 Task: In the  document Kindergartenletter.epub Insert the command  'Suggesting 'Email the file to   'softage.3@softage.net', with message attached Action Required: This requires your review and response. and file type: Plain Text
Action: Mouse moved to (1235, 110)
Screenshot: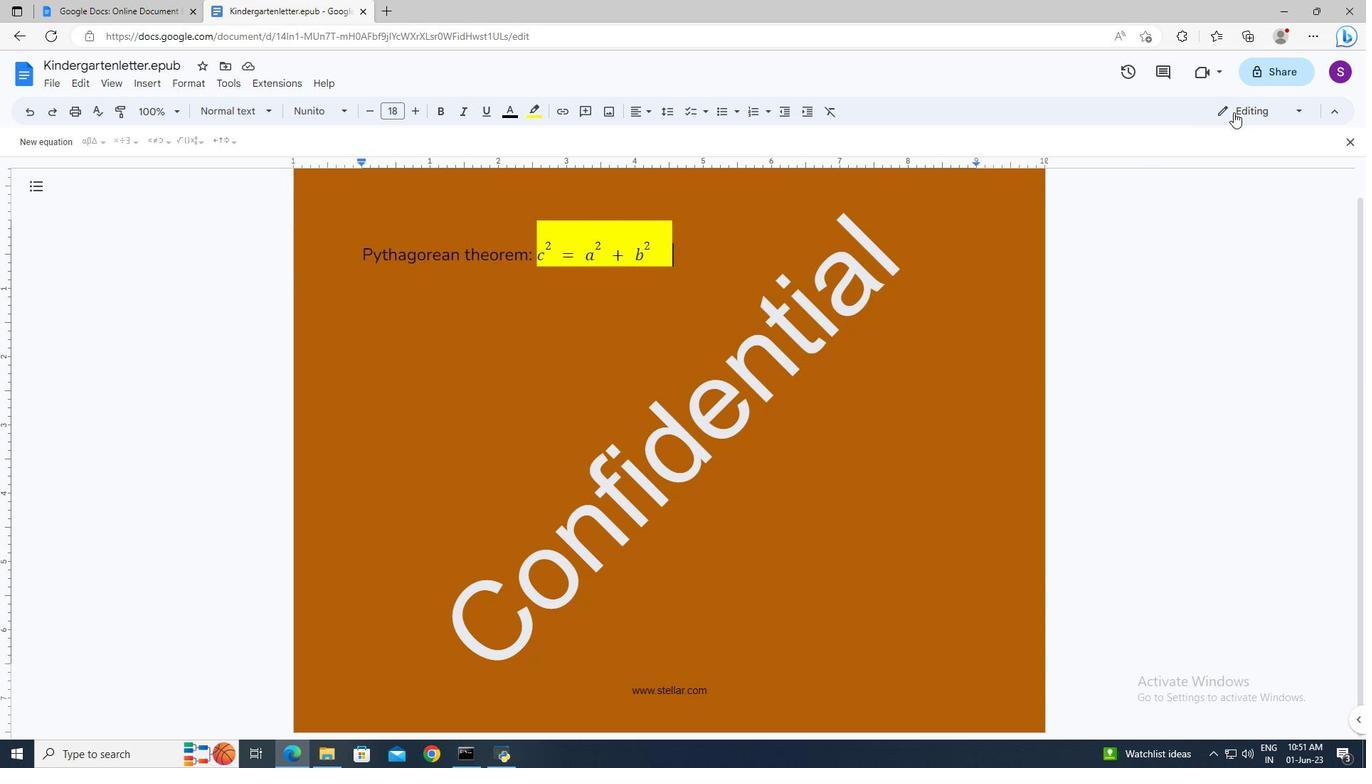 
Action: Mouse pressed left at (1235, 110)
Screenshot: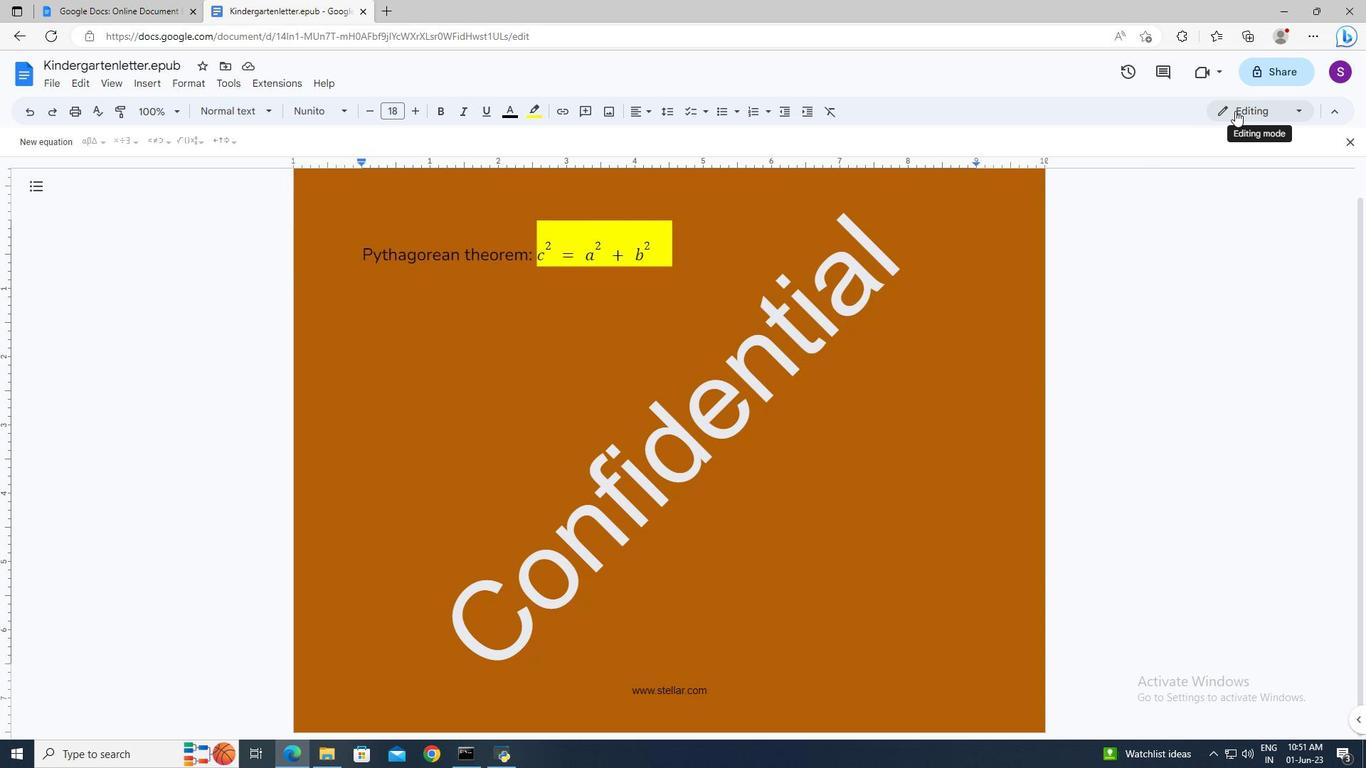 
Action: Mouse moved to (1222, 177)
Screenshot: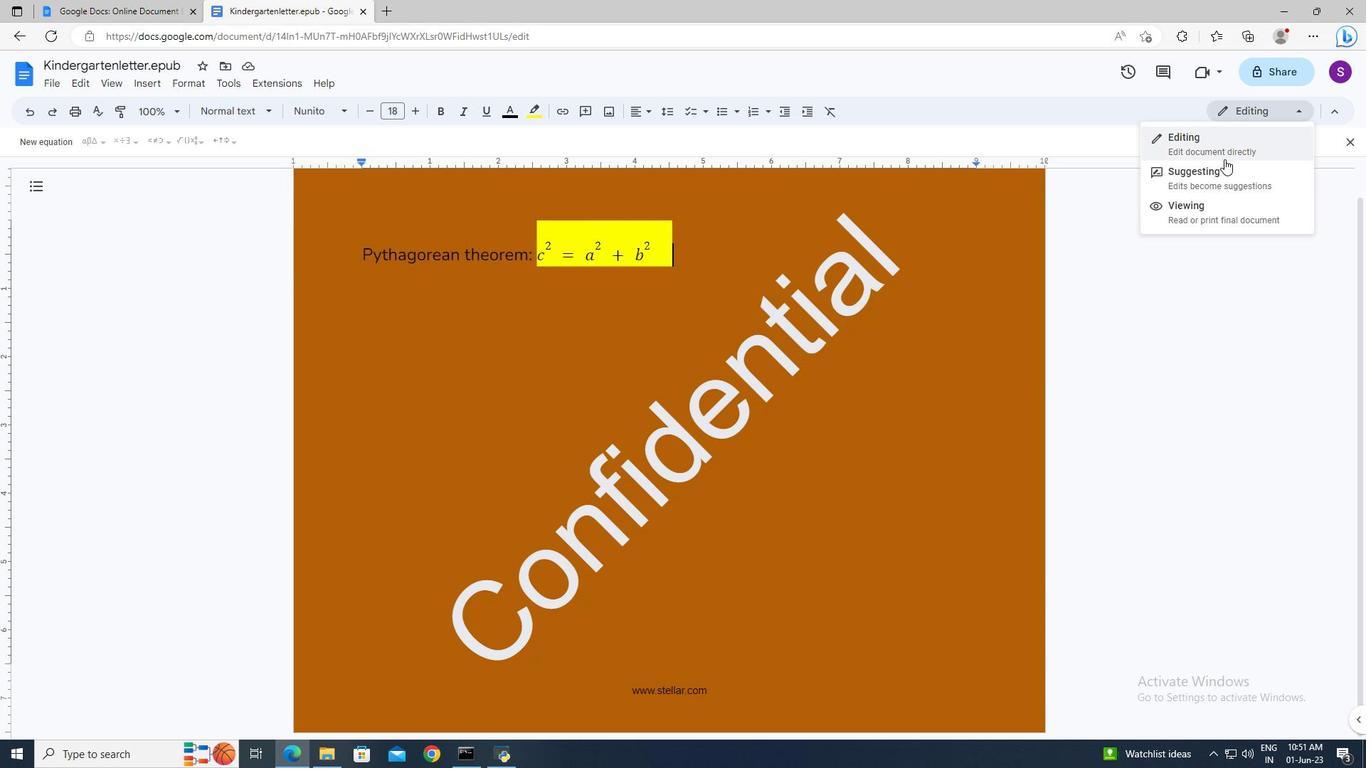 
Action: Mouse pressed left at (1222, 177)
Screenshot: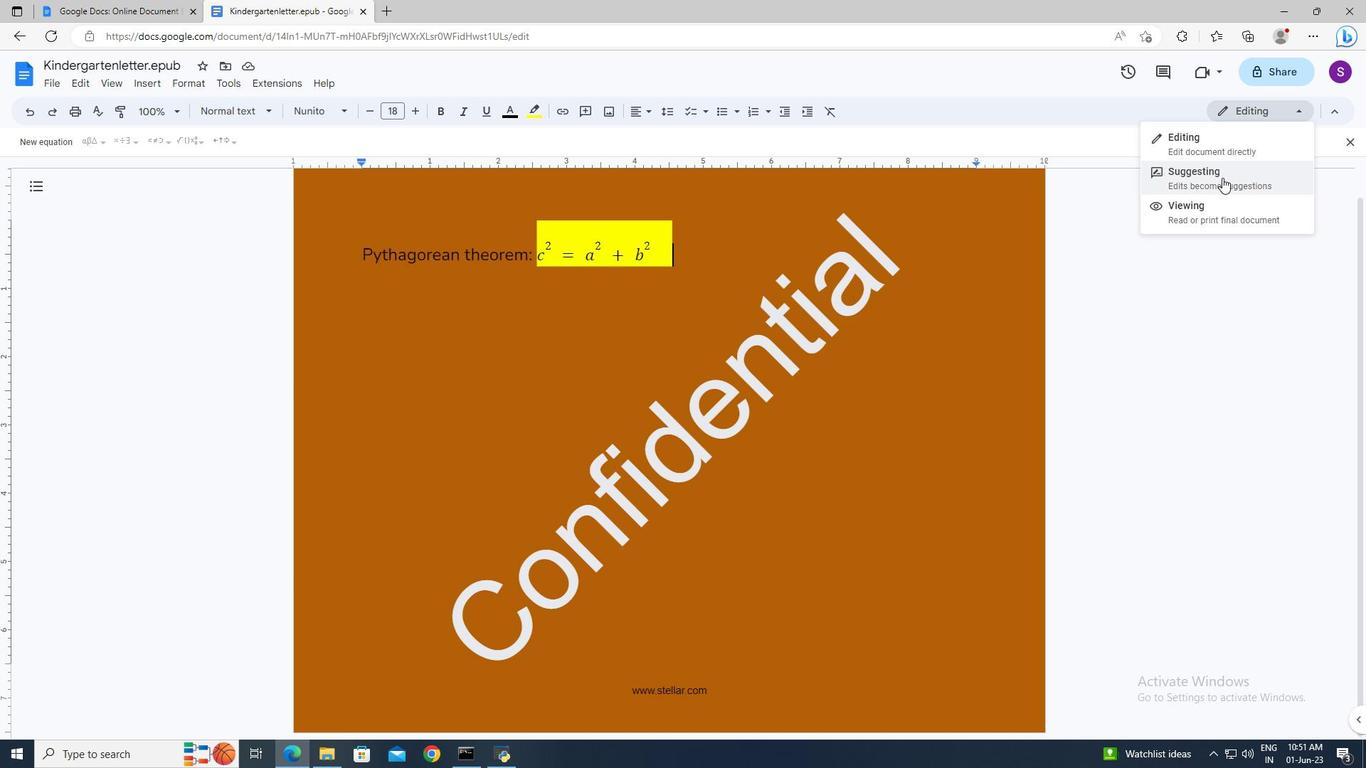 
Action: Mouse moved to (58, 86)
Screenshot: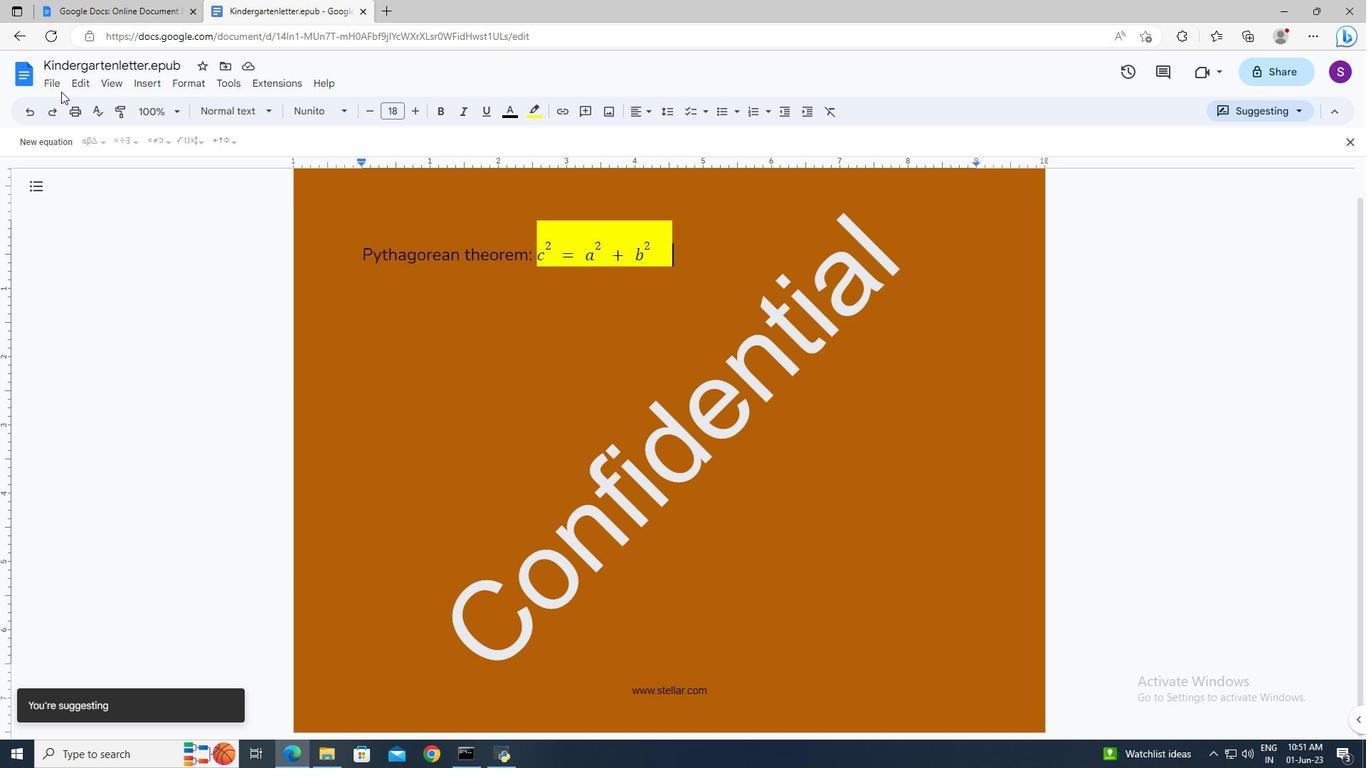 
Action: Mouse pressed left at (58, 86)
Screenshot: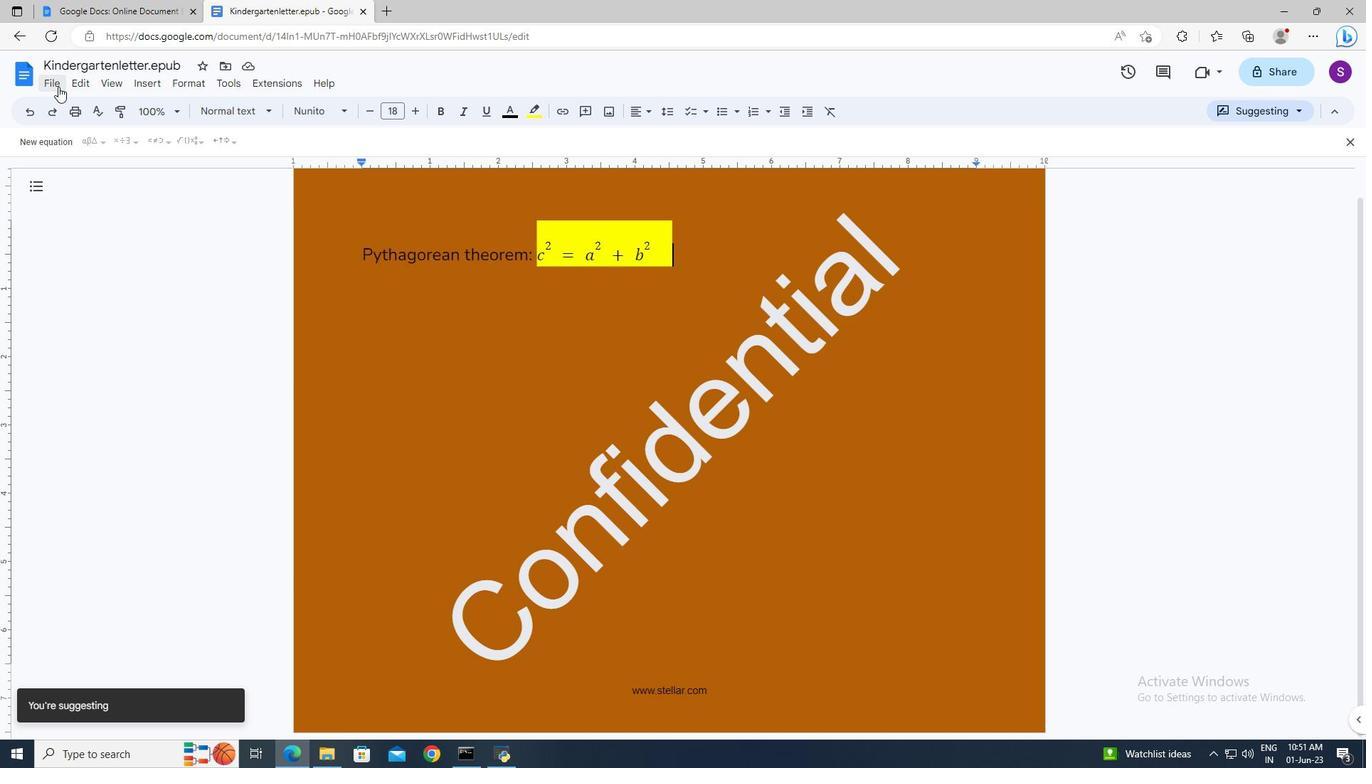 
Action: Mouse moved to (294, 209)
Screenshot: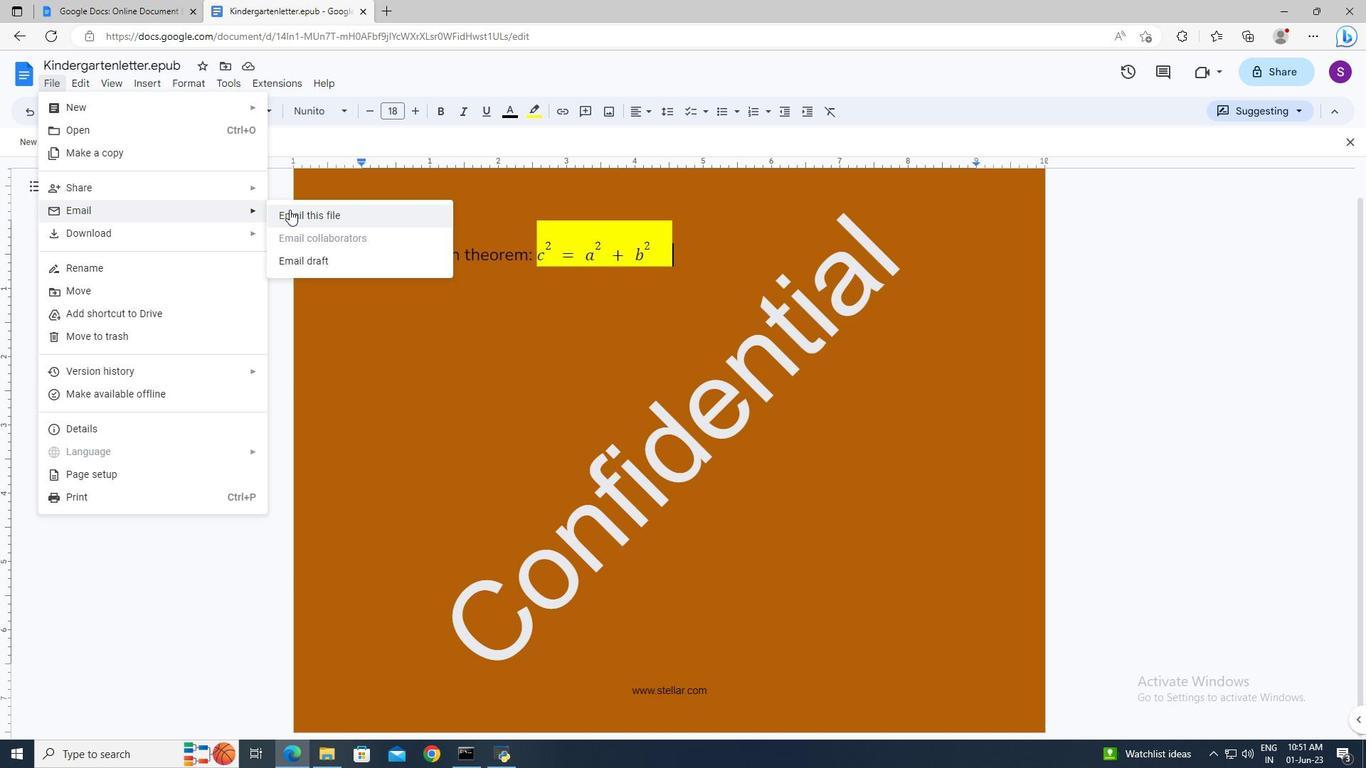 
Action: Mouse pressed left at (294, 209)
Screenshot: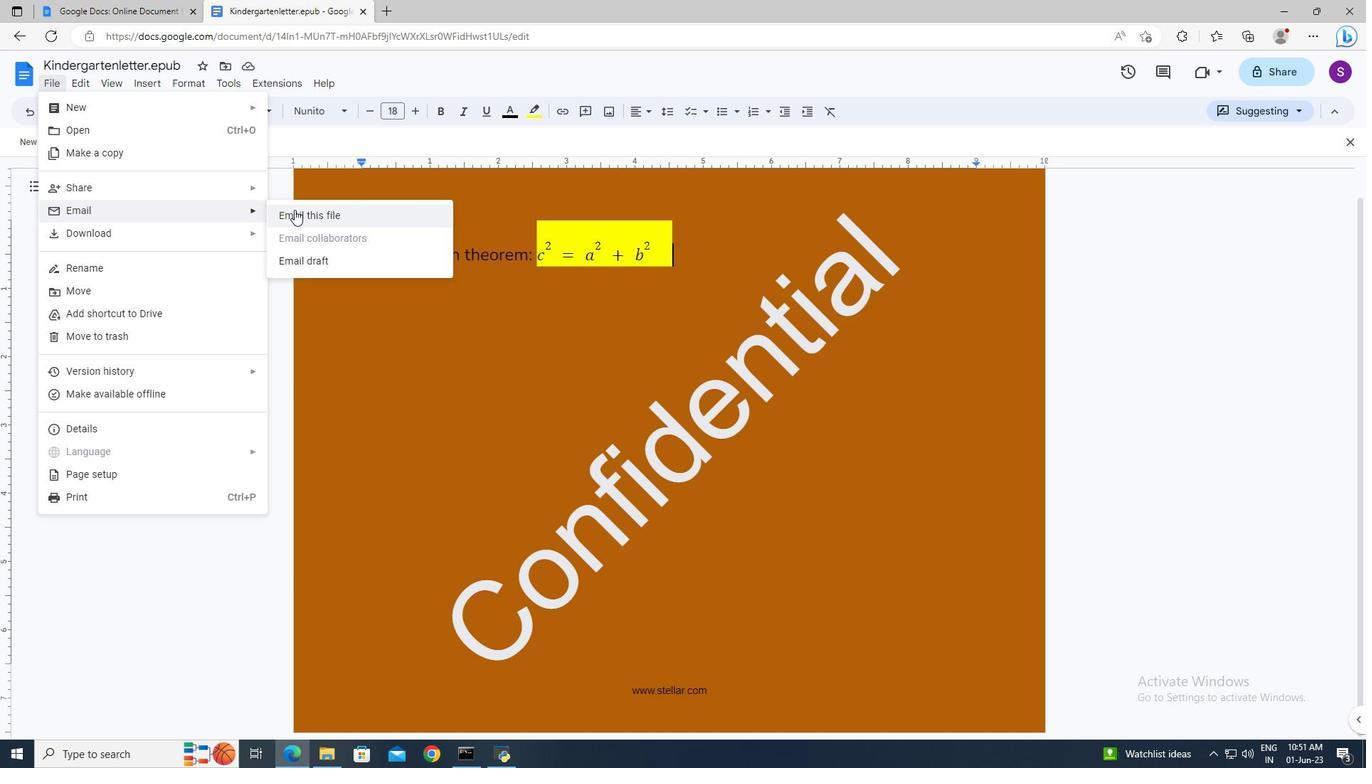 
Action: Mouse moved to (556, 312)
Screenshot: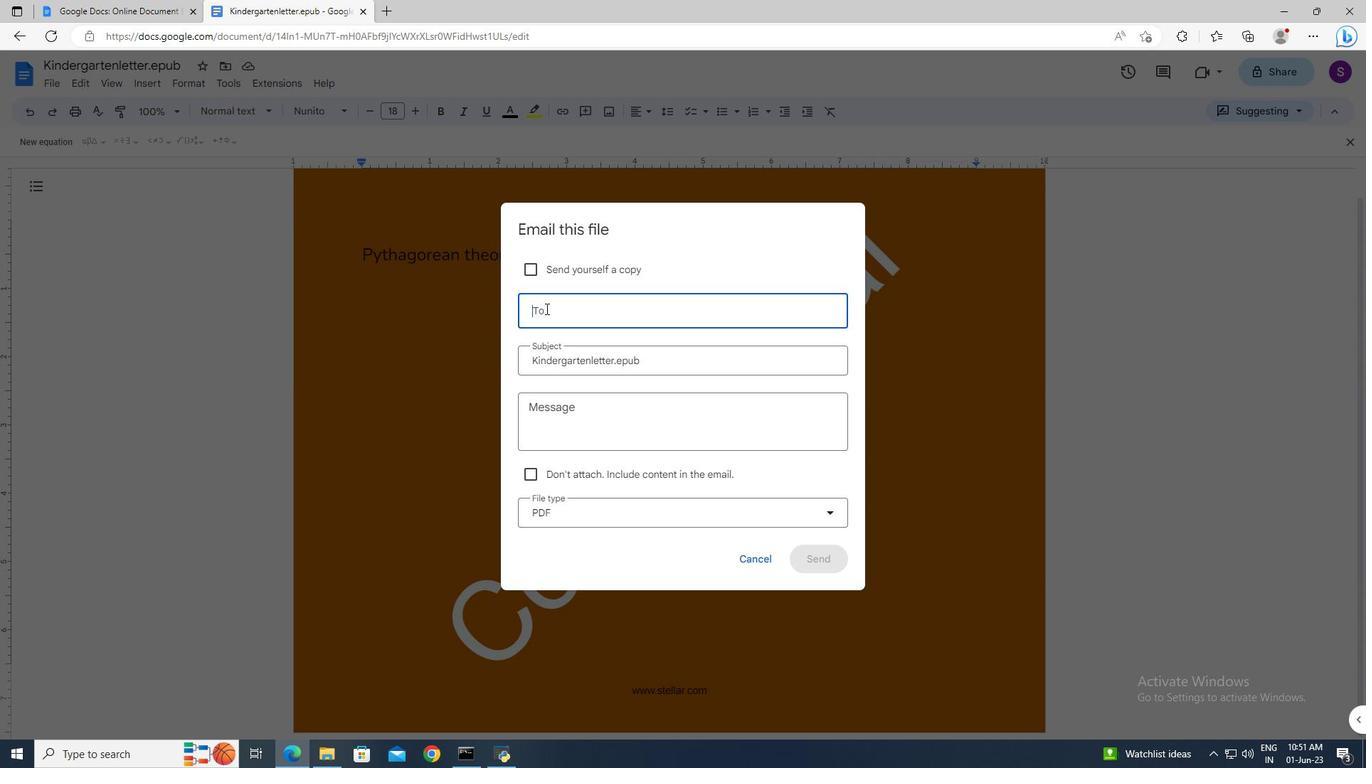 
Action: Mouse pressed left at (556, 312)
Screenshot: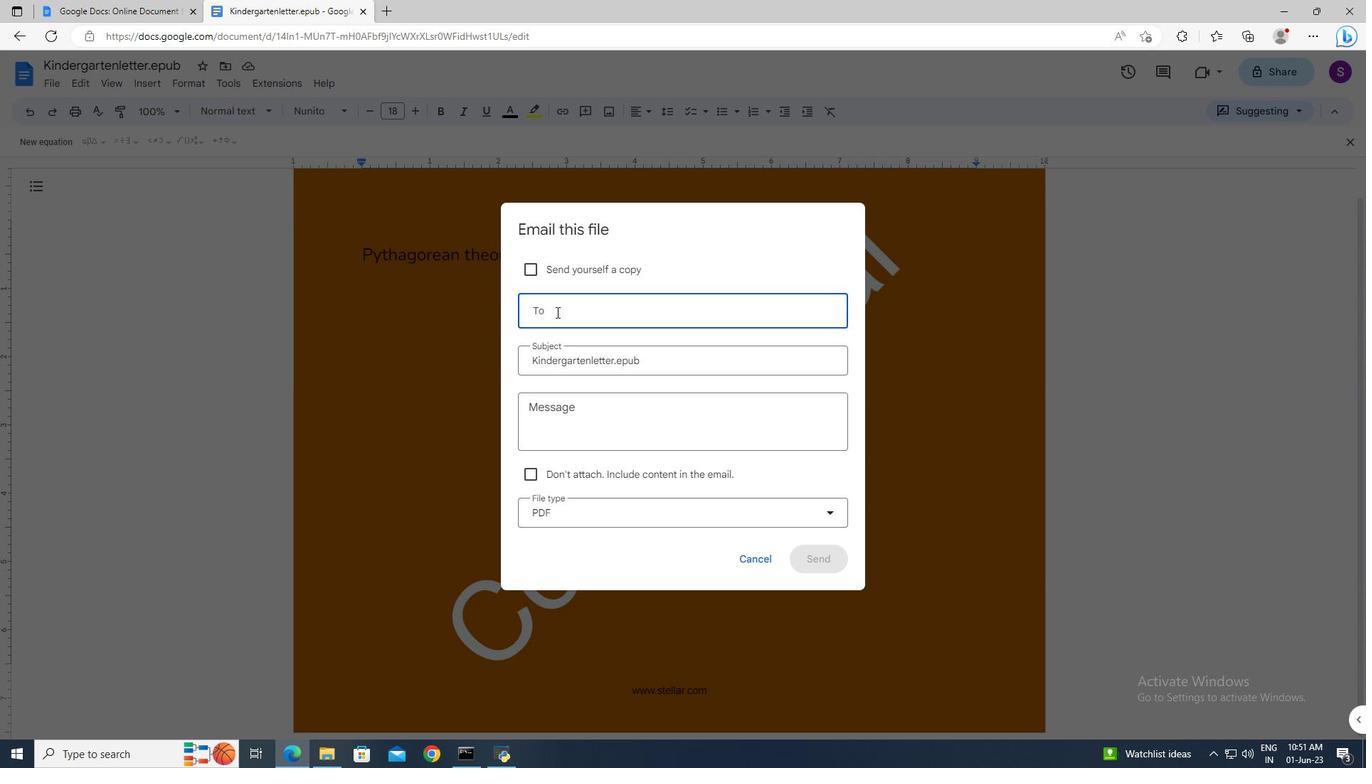 
Action: Mouse moved to (554, 312)
Screenshot: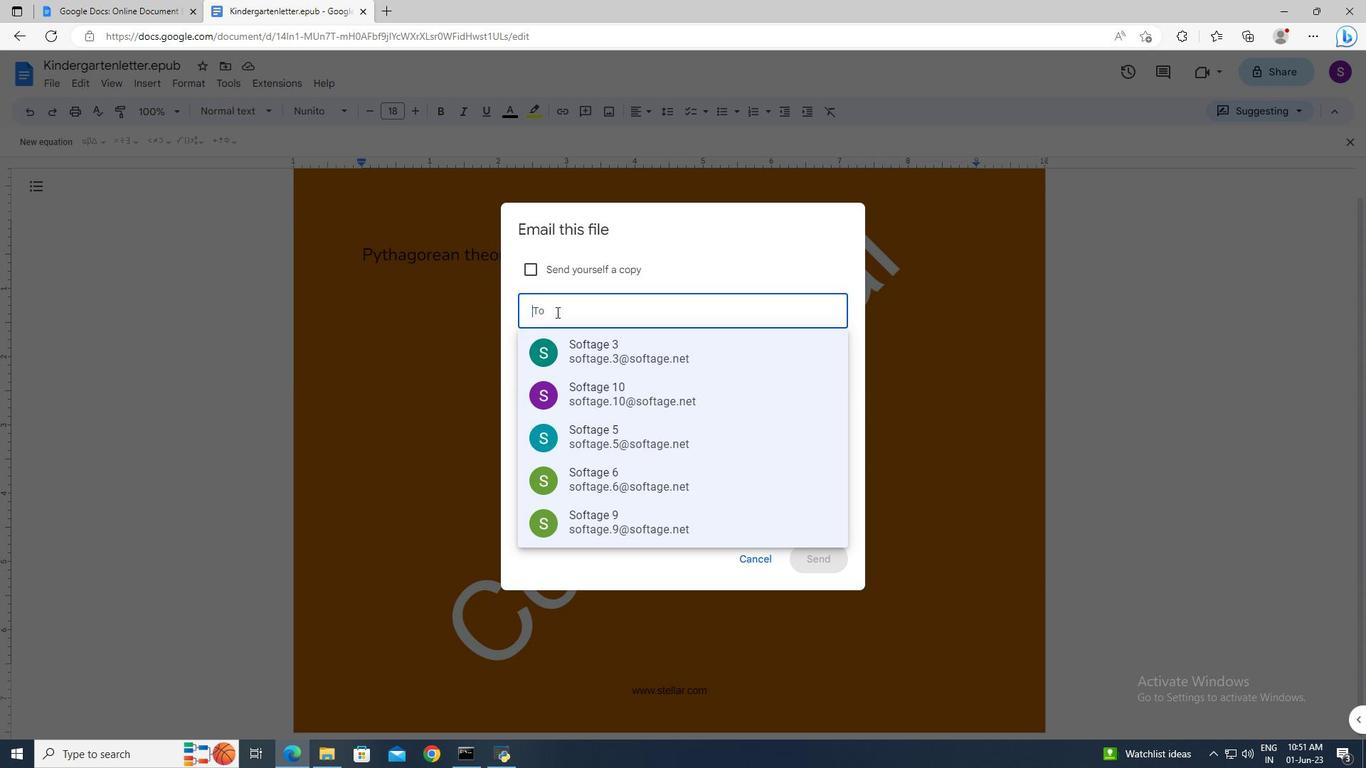 
Action: Key pressed softage.3<Key.shift>@softage.net<Key.enter>
Screenshot: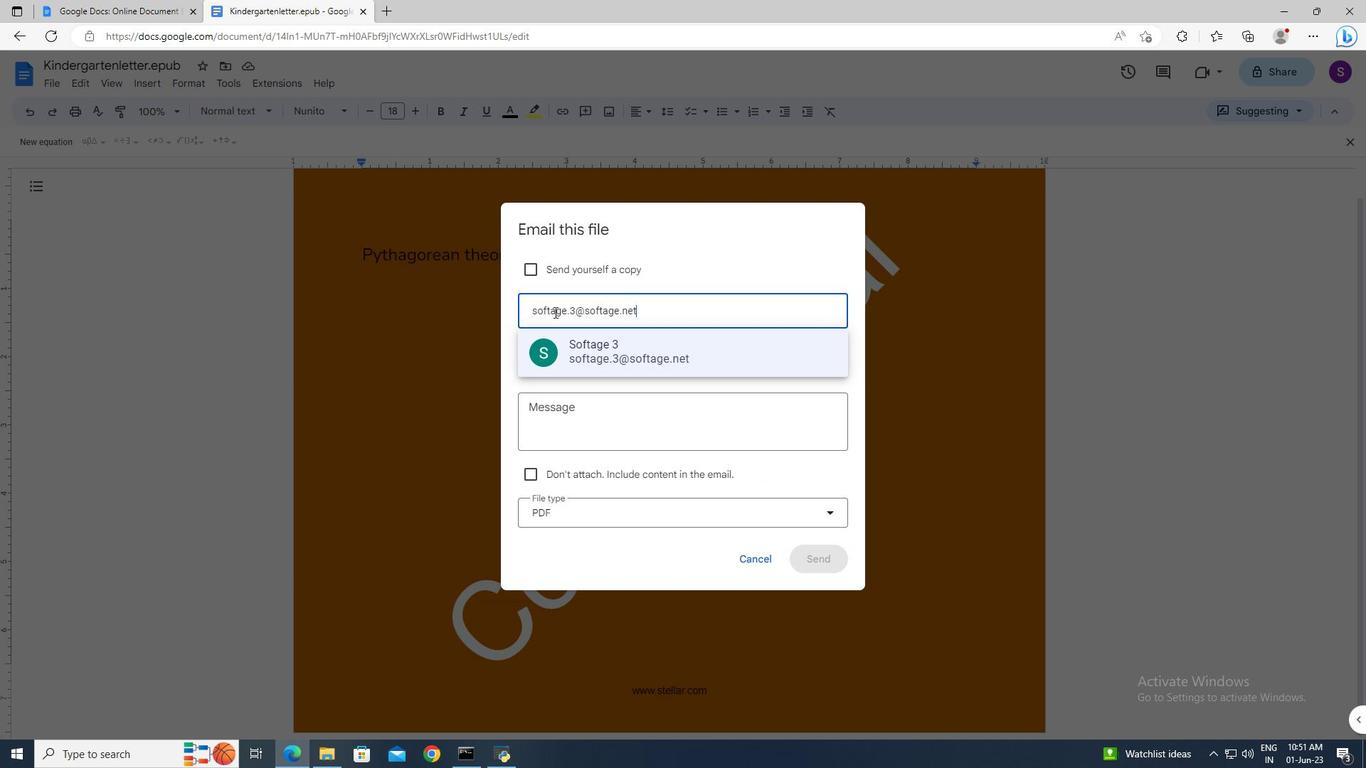 
Action: Mouse moved to (549, 406)
Screenshot: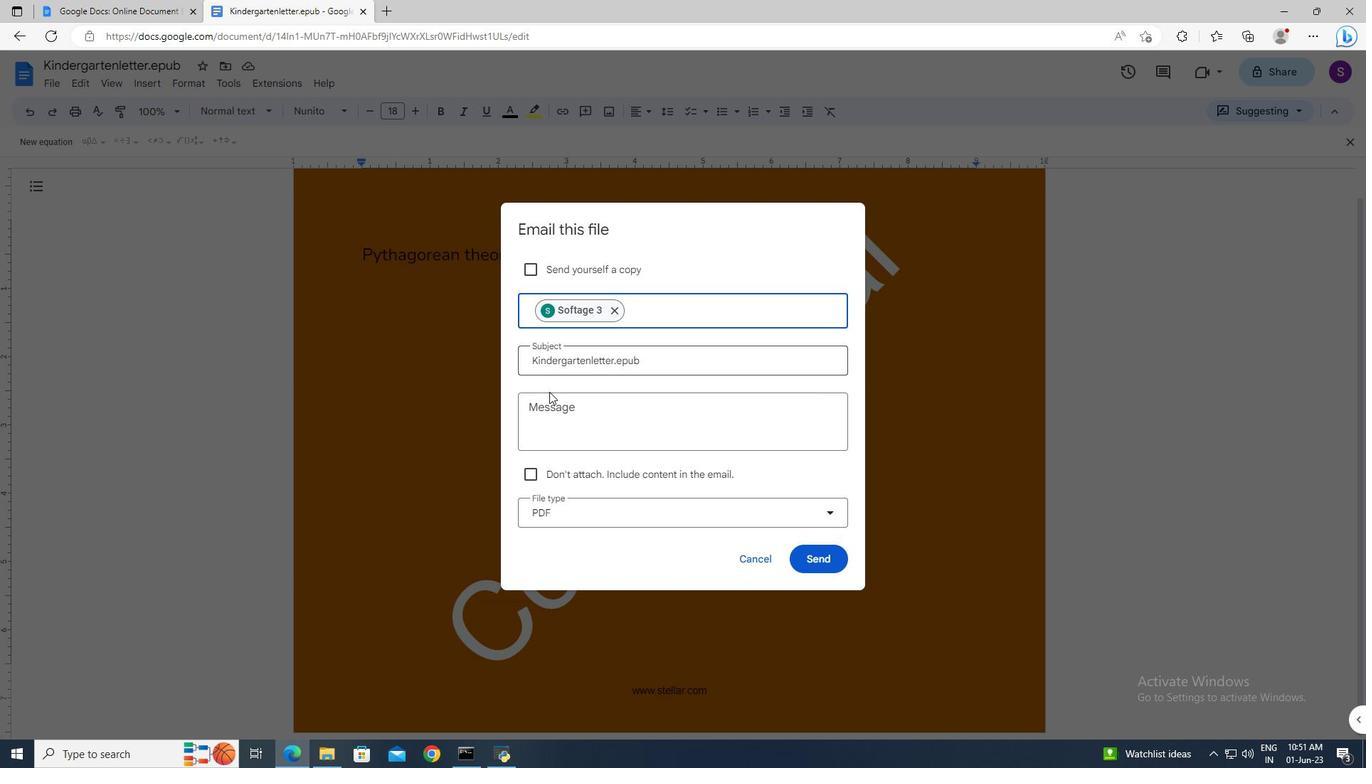 
Action: Mouse pressed left at (549, 406)
Screenshot: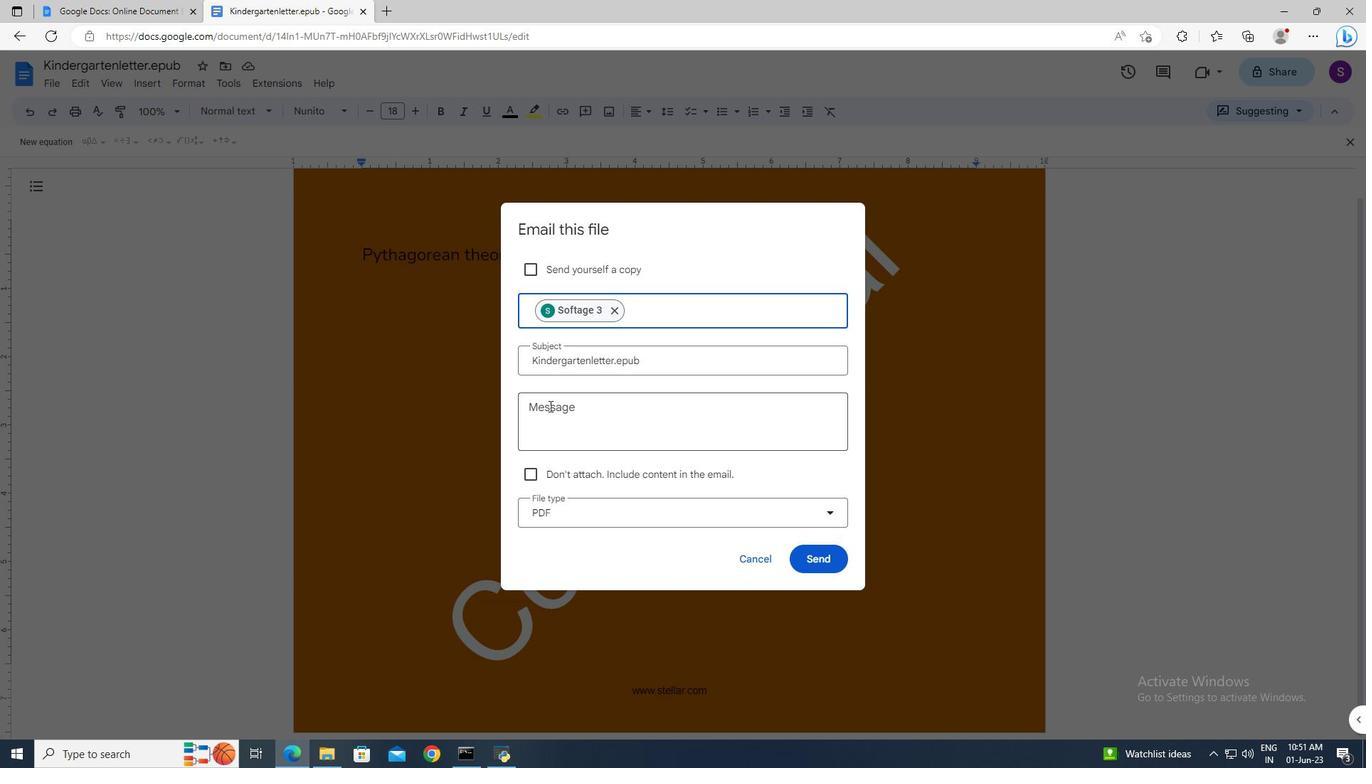 
Action: Key pressed <Key.shift>Action<Key.space><Key.shift>Required<Key.shift>:<Key.space><Key.shift>This<Key.space>requires<Key.space>your<Key.space>review<Key.space>and<Key.space>response.
Screenshot: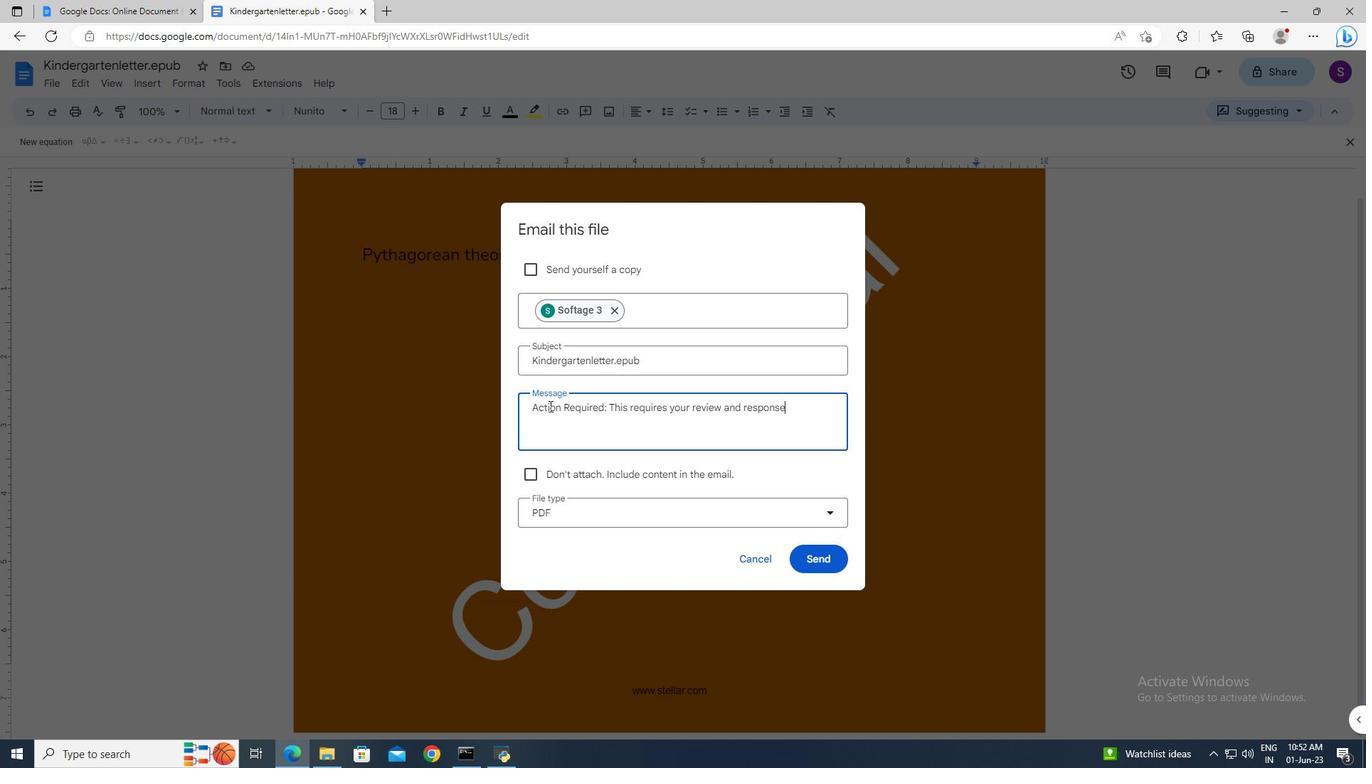 
Action: Mouse moved to (572, 506)
Screenshot: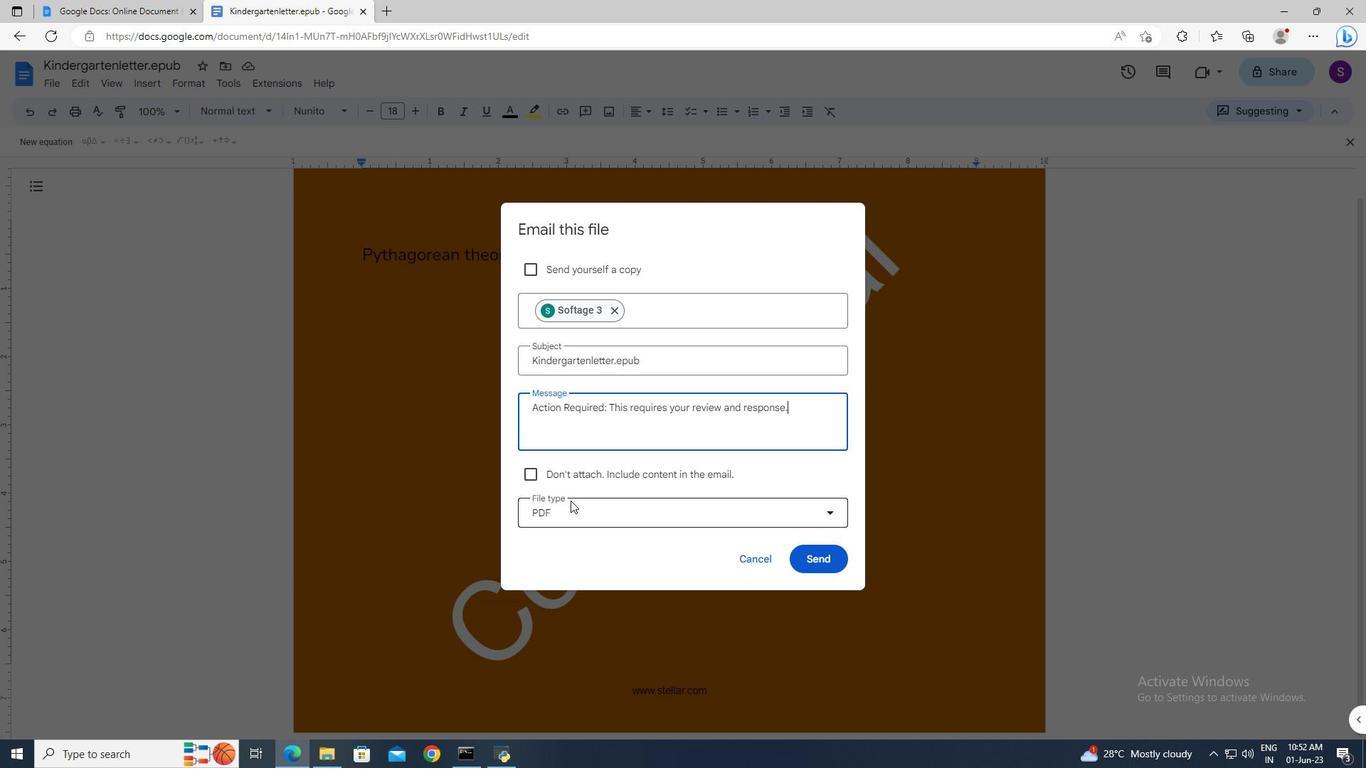 
Action: Mouse pressed left at (572, 506)
Screenshot: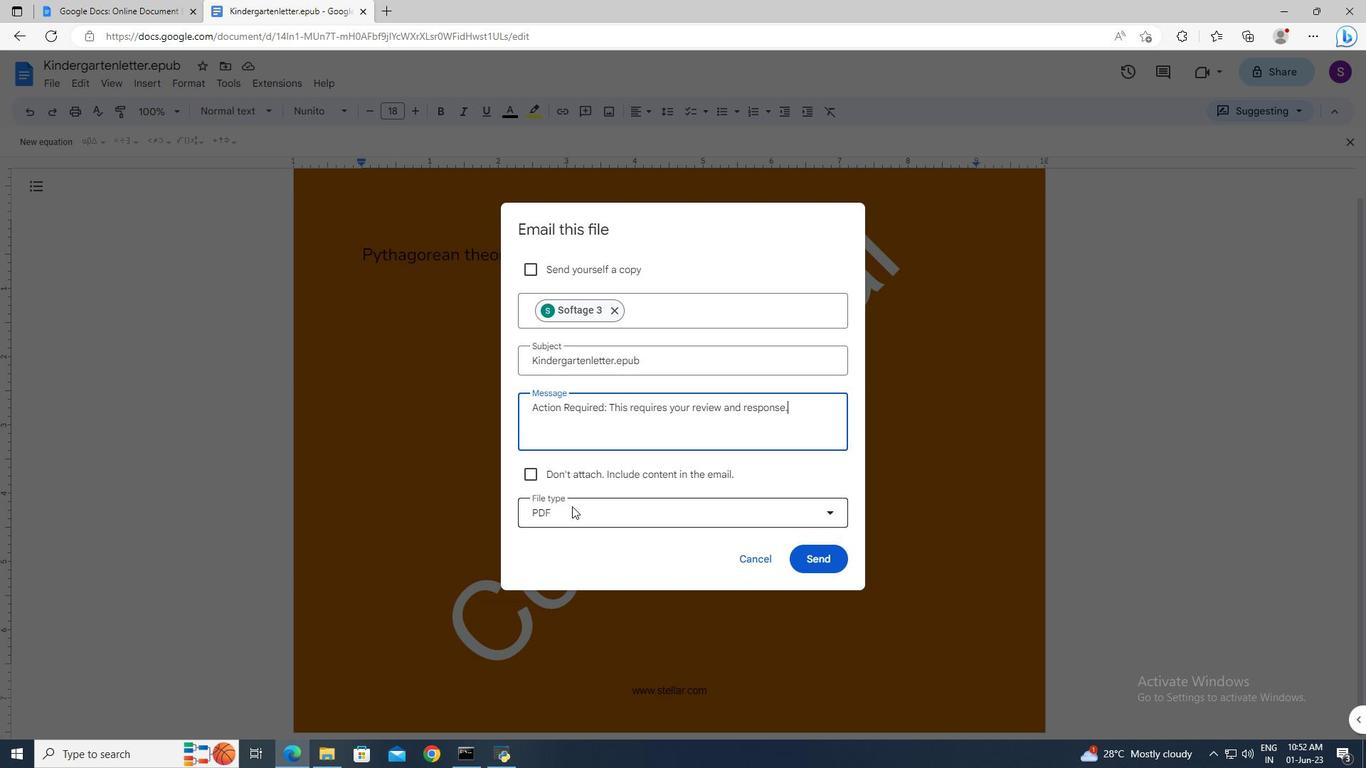 
Action: Mouse moved to (594, 663)
Screenshot: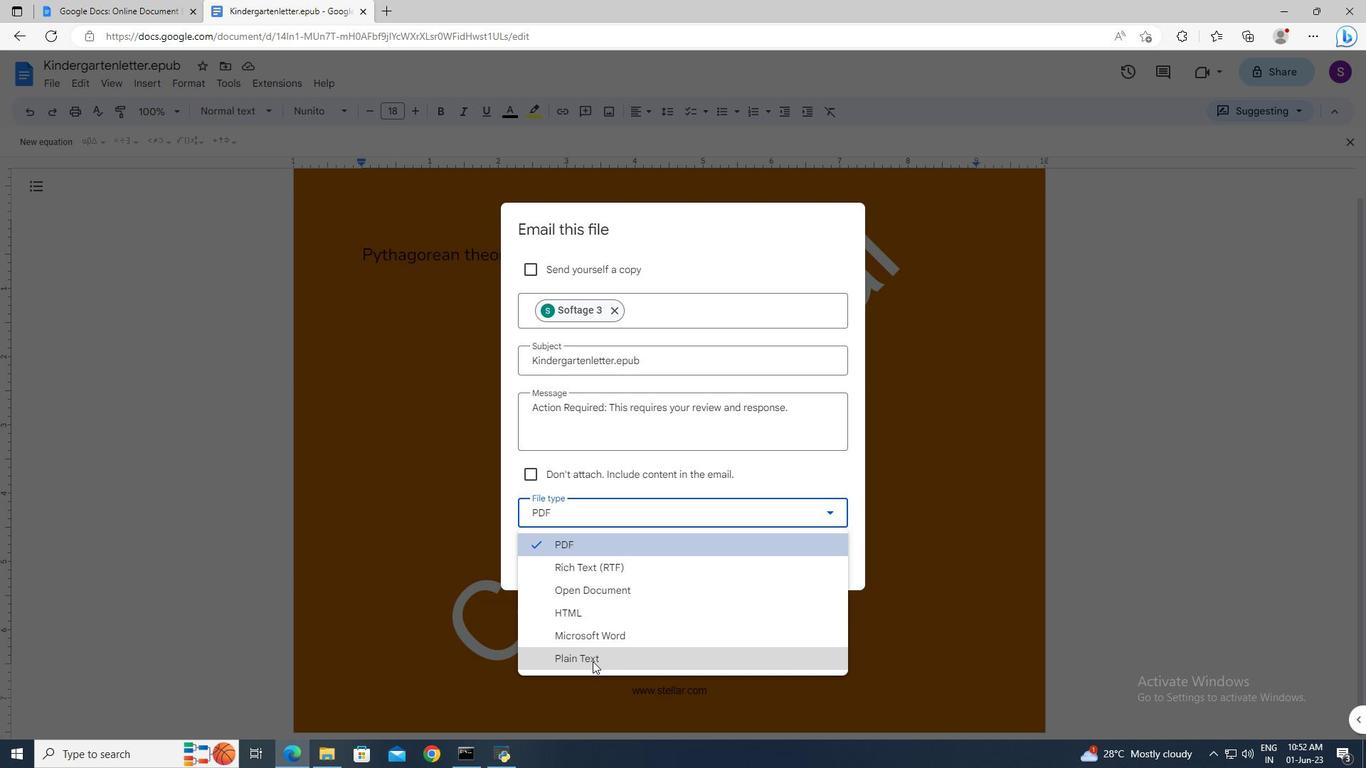 
Action: Mouse pressed left at (594, 663)
Screenshot: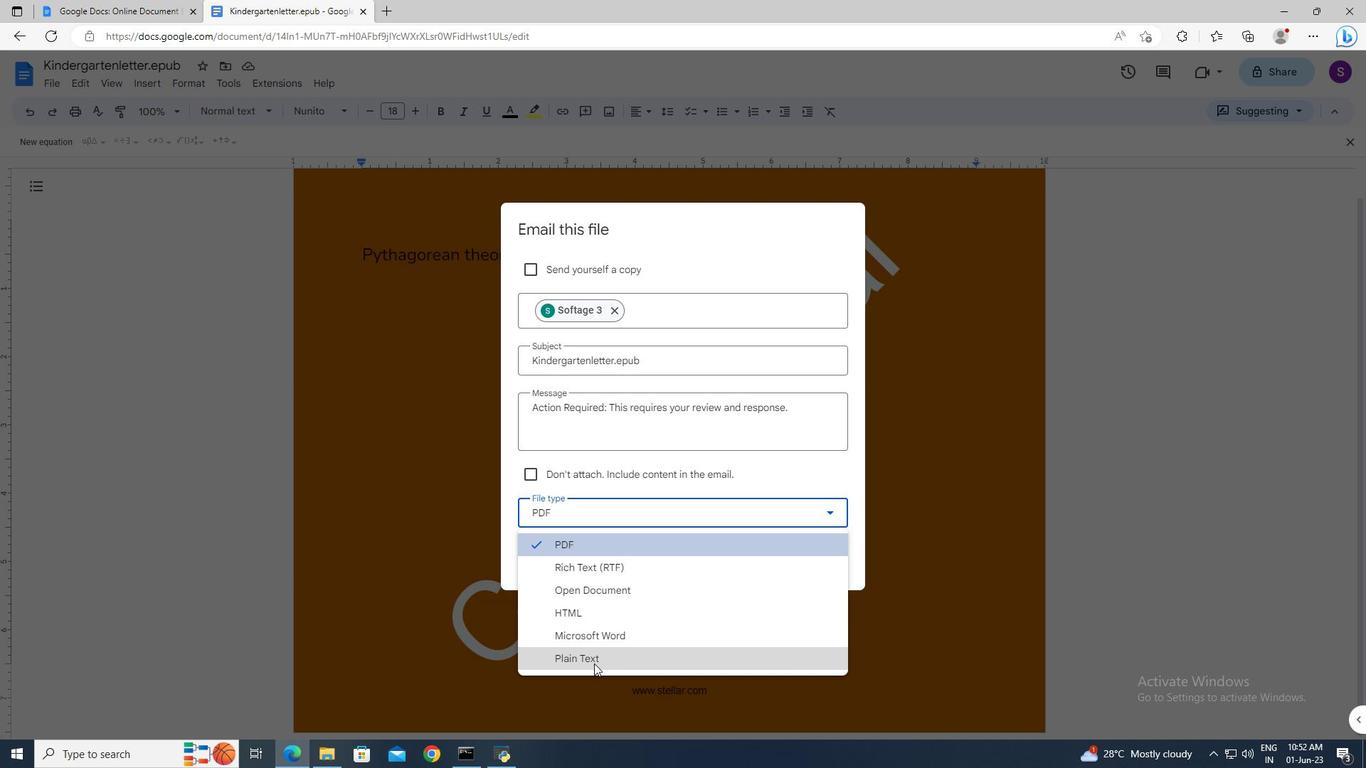 
Action: Mouse moved to (813, 567)
Screenshot: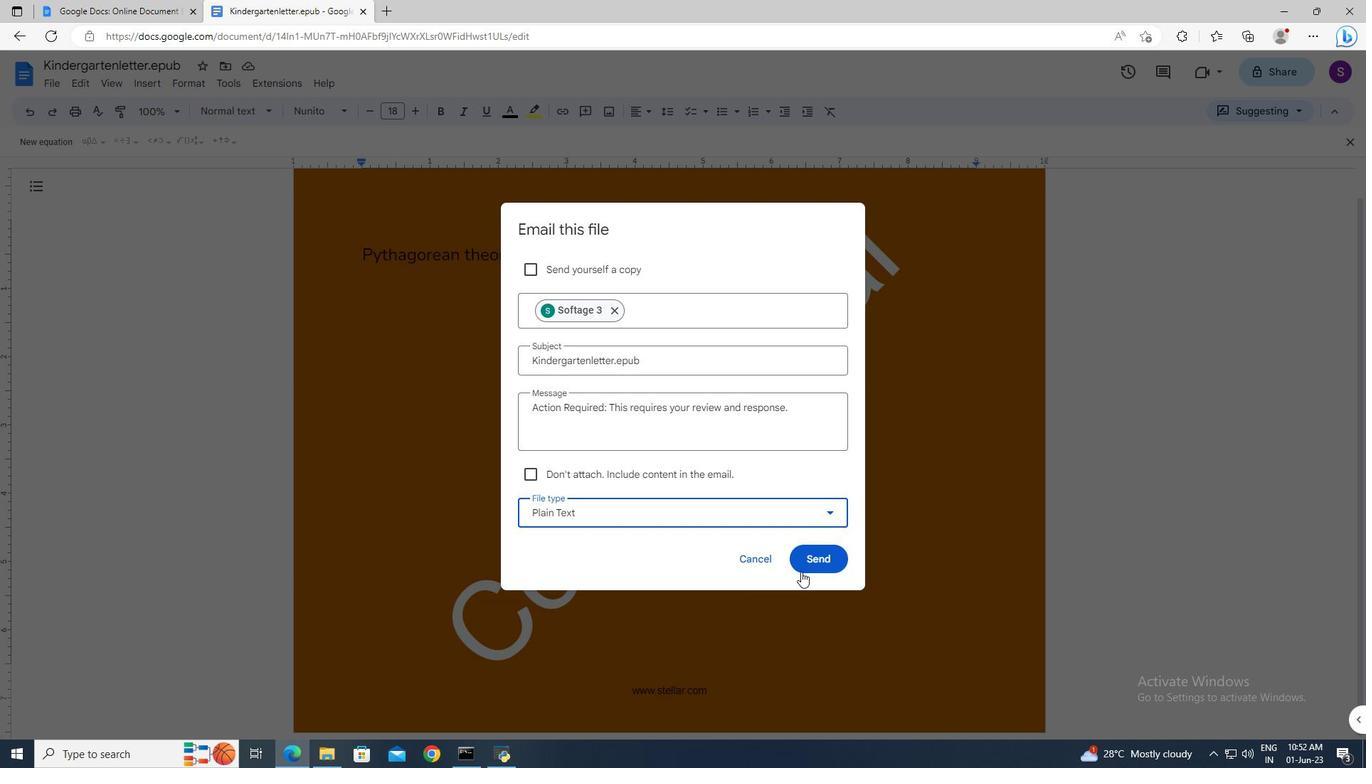 
Action: Mouse pressed left at (813, 567)
Screenshot: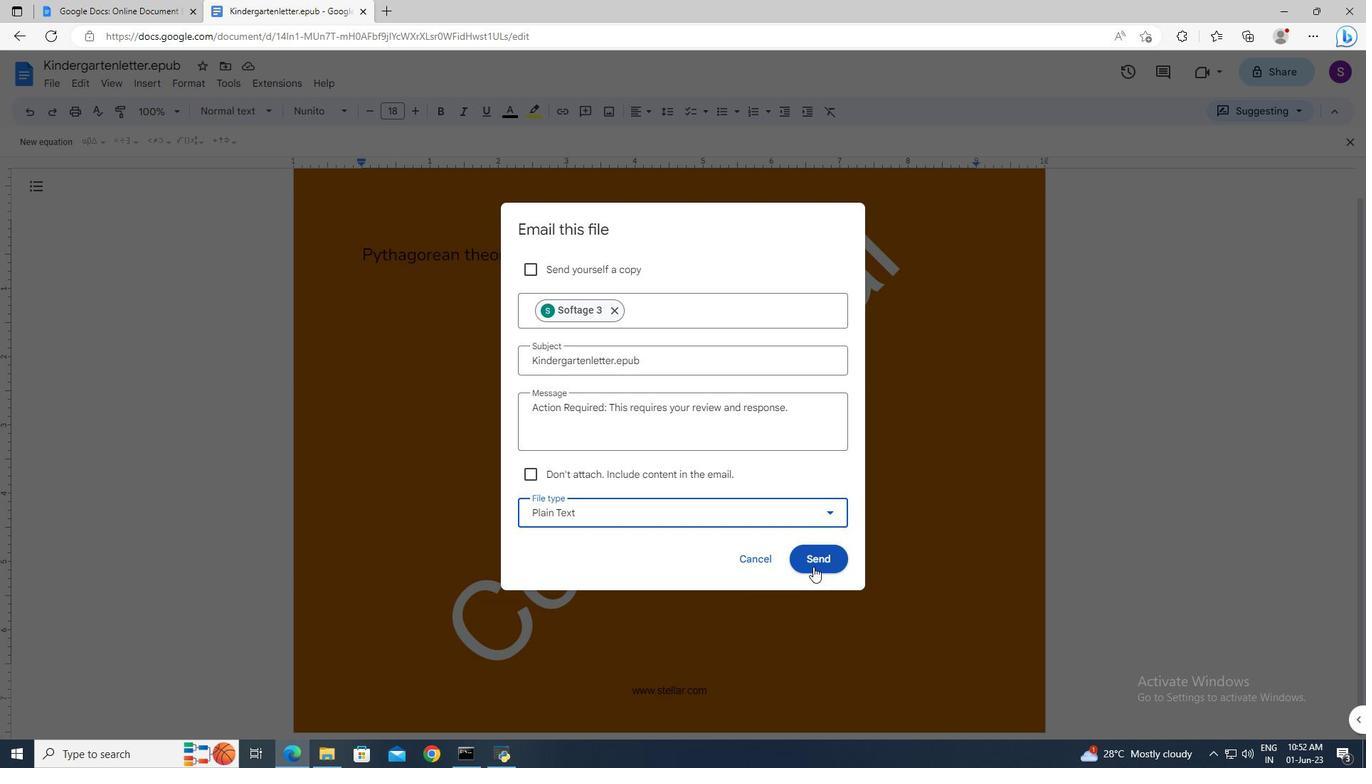 
